 Task: Change curve  line weight to 2PX.
Action: Mouse moved to (381, 254)
Screenshot: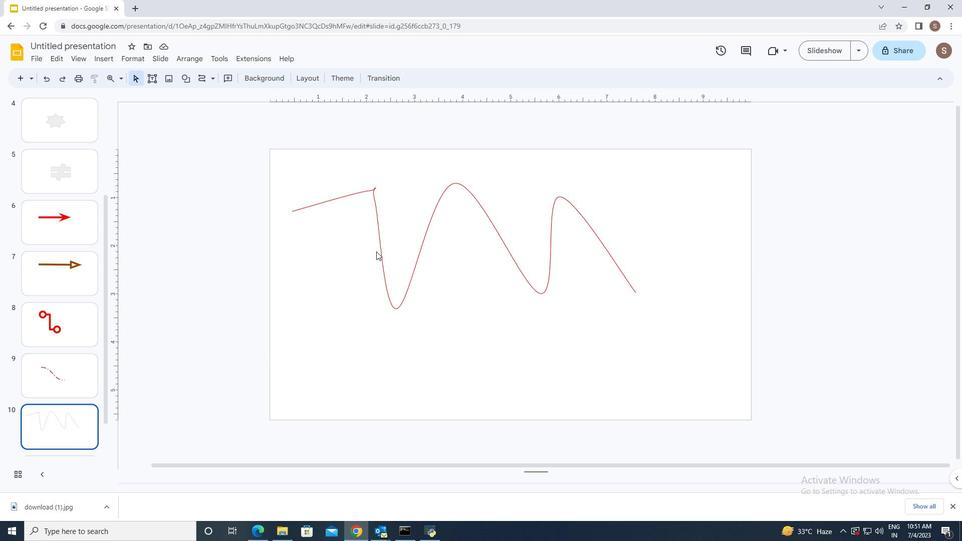 
Action: Mouse pressed left at (381, 254)
Screenshot: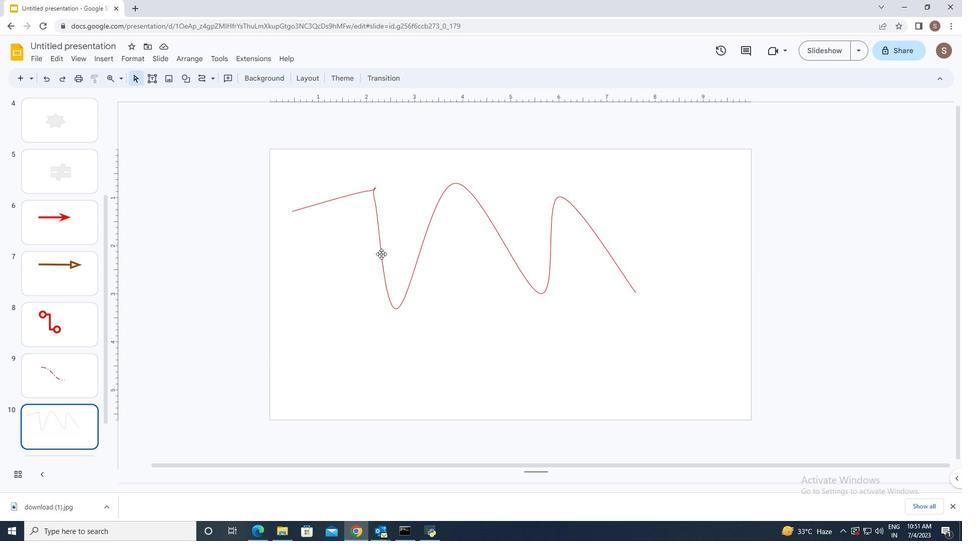 
Action: Mouse moved to (264, 83)
Screenshot: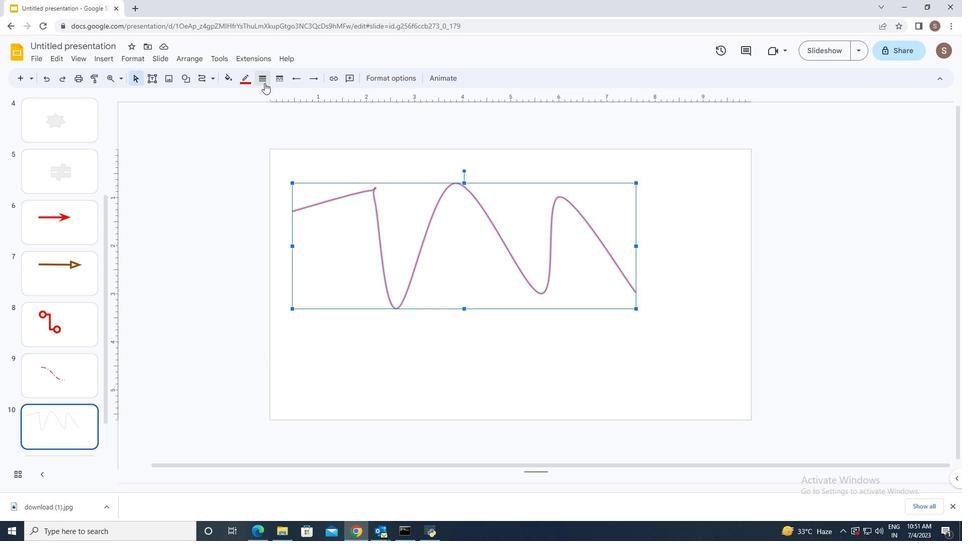 
Action: Mouse pressed left at (264, 83)
Screenshot: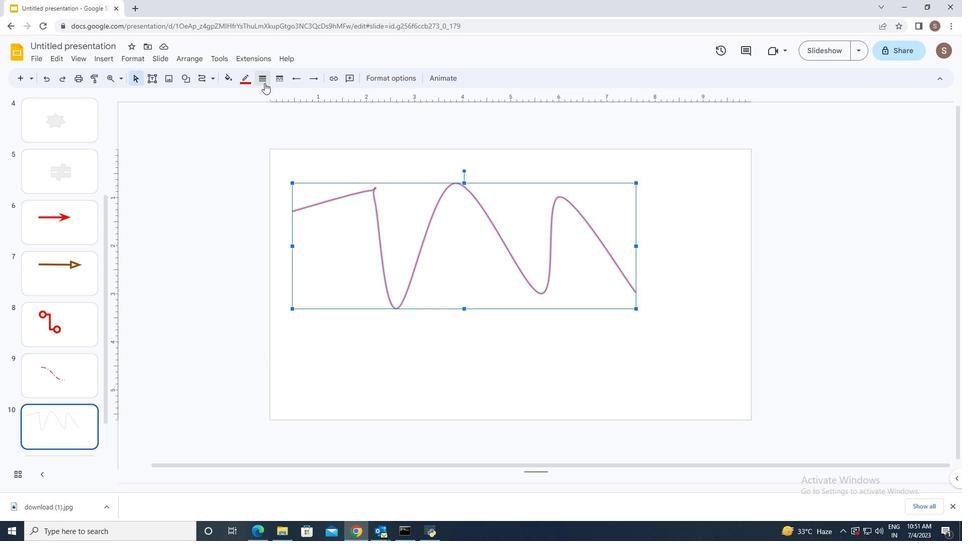 
Action: Mouse moved to (277, 115)
Screenshot: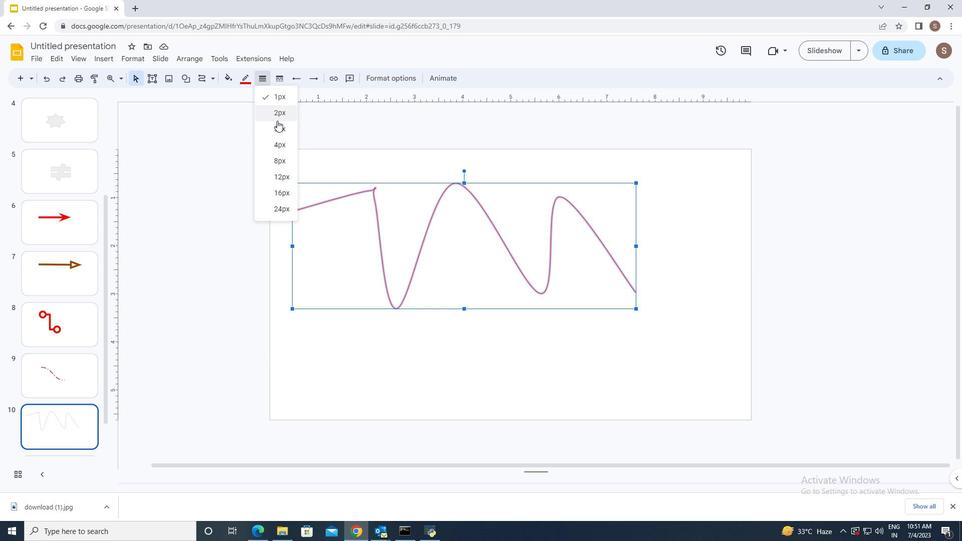 
Action: Mouse pressed left at (277, 115)
Screenshot: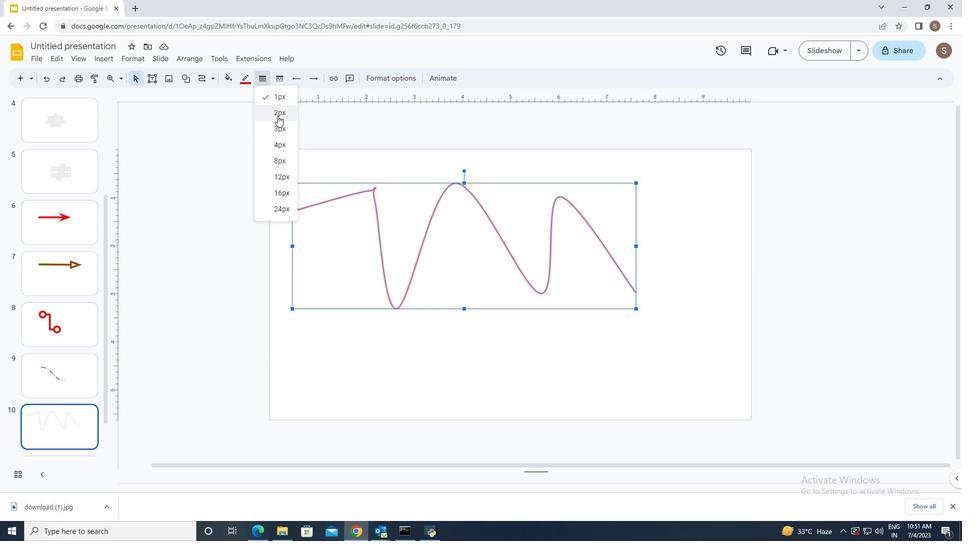 
Action: Mouse moved to (337, 383)
Screenshot: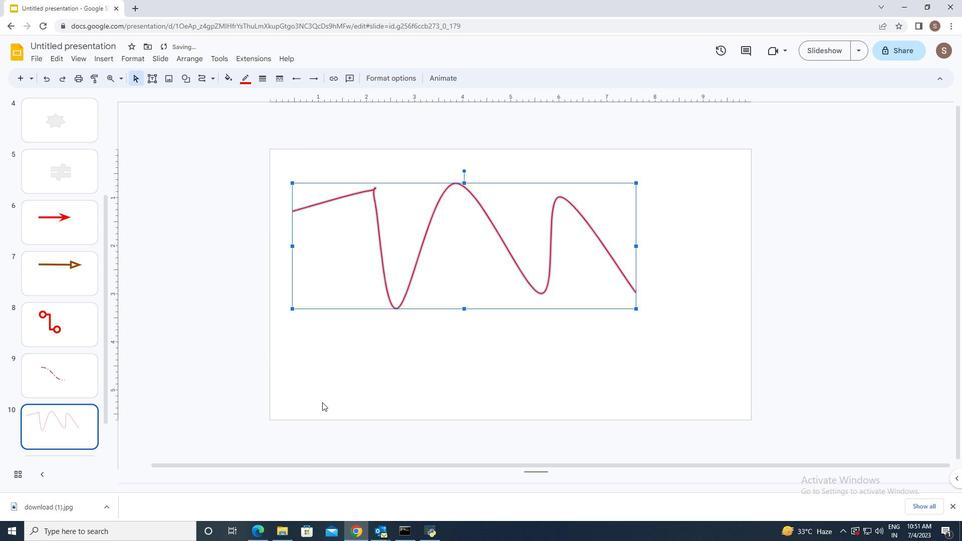 
Action: Mouse pressed left at (337, 383)
Screenshot: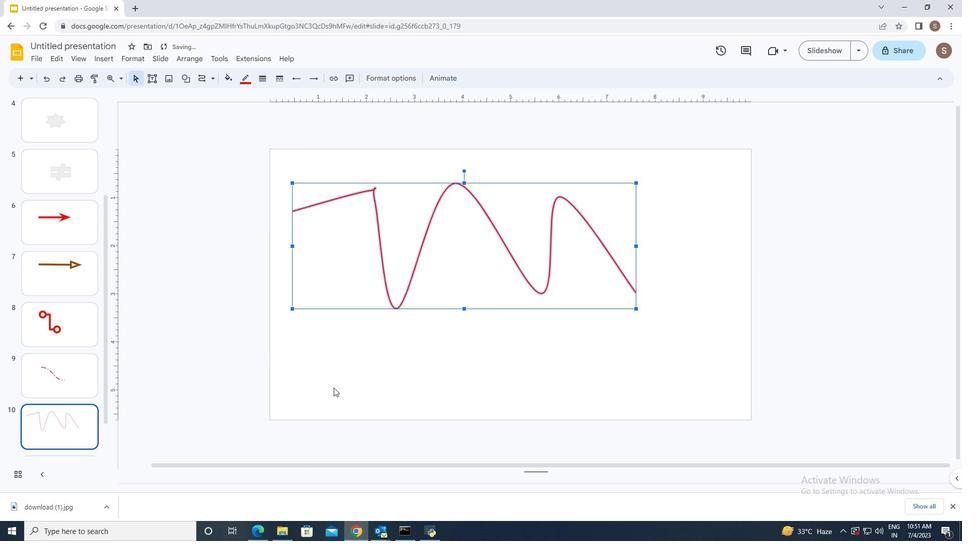 
Action: Mouse moved to (233, 419)
Screenshot: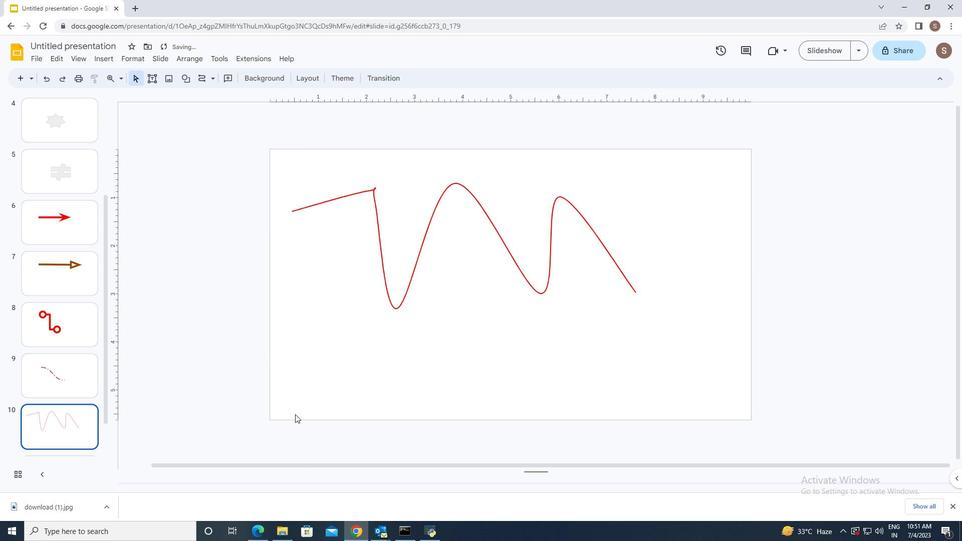 
